 Task: View the all activated contracts created by the user
Action: Mouse scrolled (147, 174) with delta (0, 0)
Screenshot: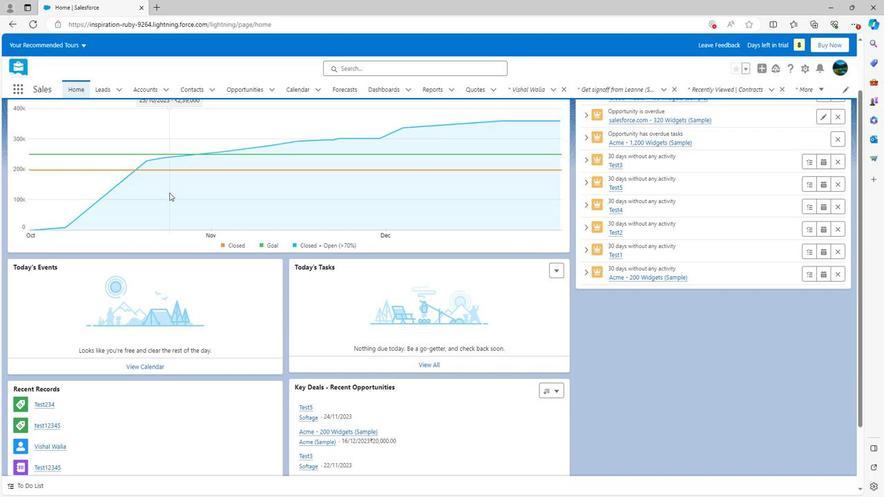 
Action: Mouse scrolled (147, 174) with delta (0, 0)
Screenshot: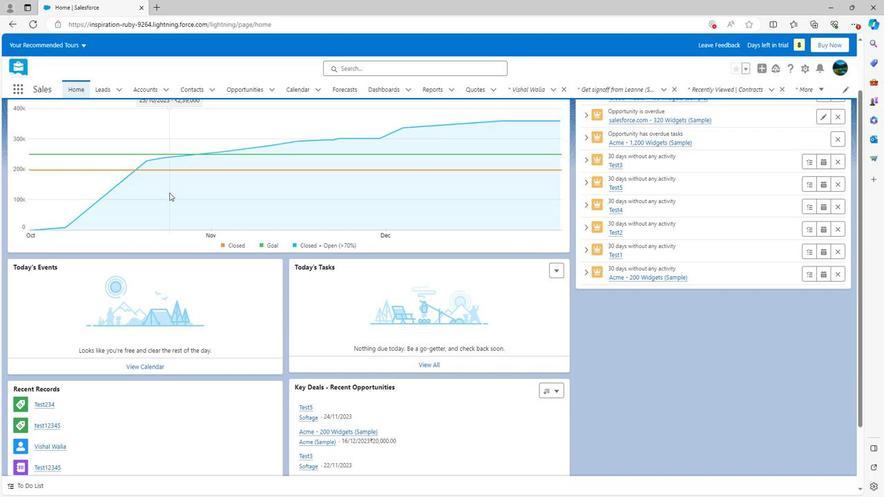 
Action: Mouse scrolled (147, 174) with delta (0, 0)
Screenshot: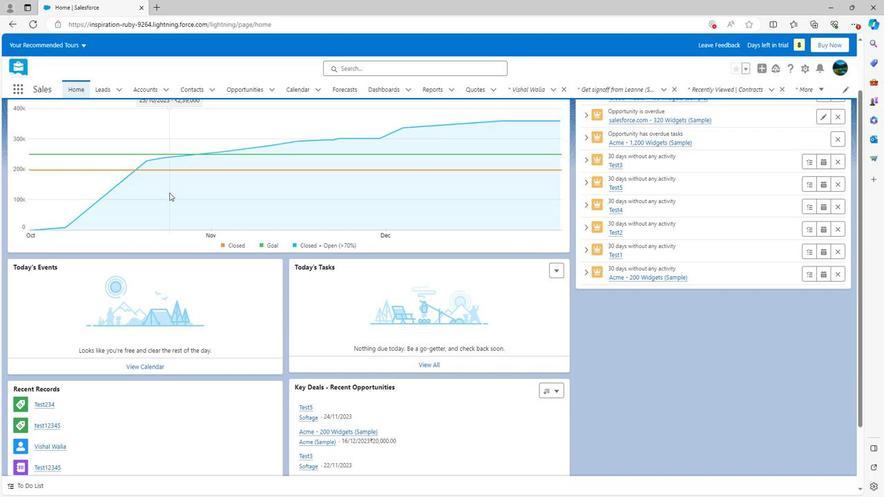 
Action: Mouse scrolled (147, 175) with delta (0, 0)
Screenshot: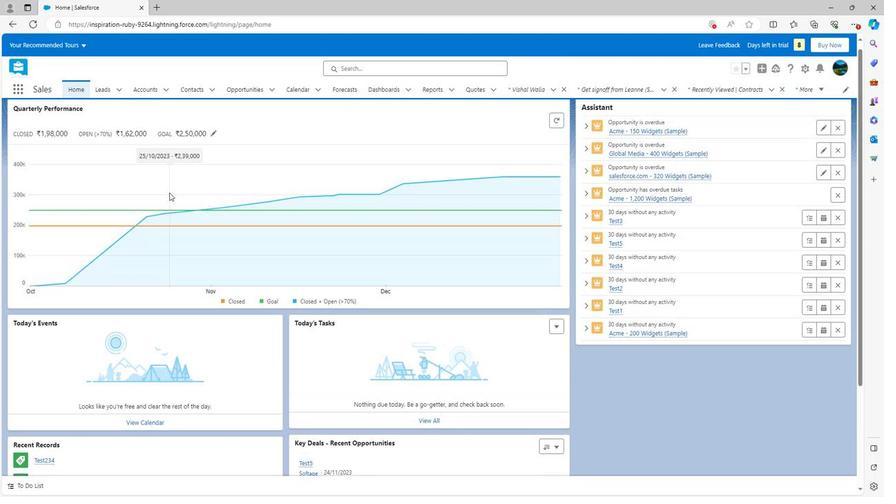 
Action: Mouse scrolled (147, 175) with delta (0, 0)
Screenshot: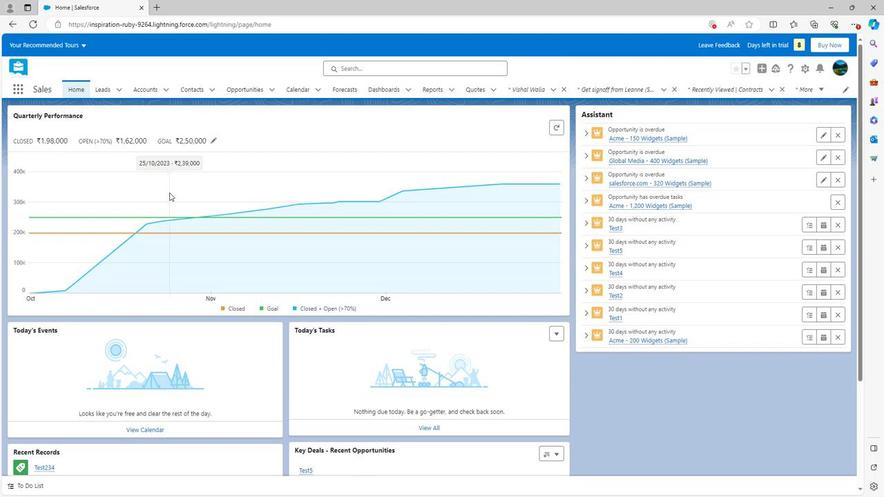 
Action: Mouse scrolled (147, 175) with delta (0, 0)
Screenshot: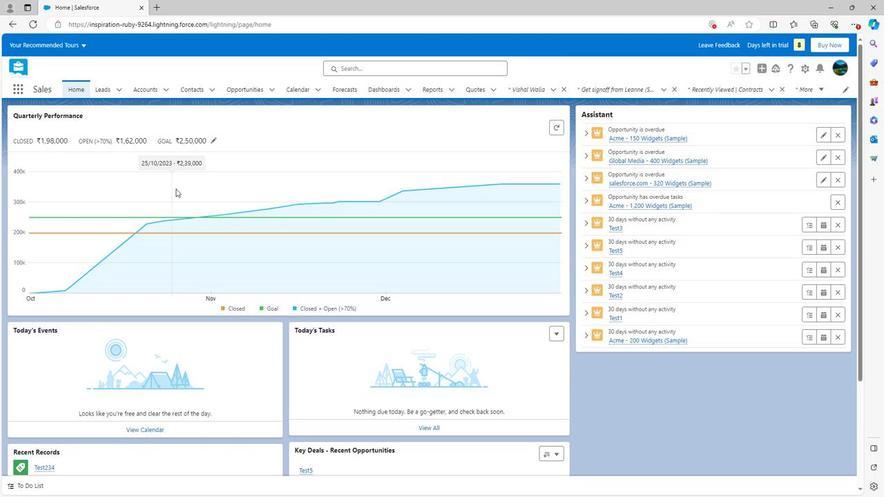 
Action: Mouse scrolled (147, 175) with delta (0, 0)
Screenshot: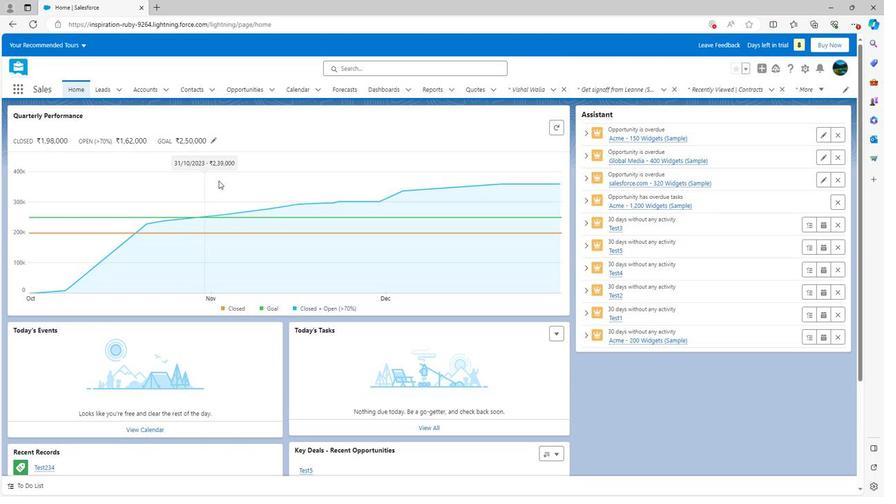 
Action: Mouse moved to (612, 122)
Screenshot: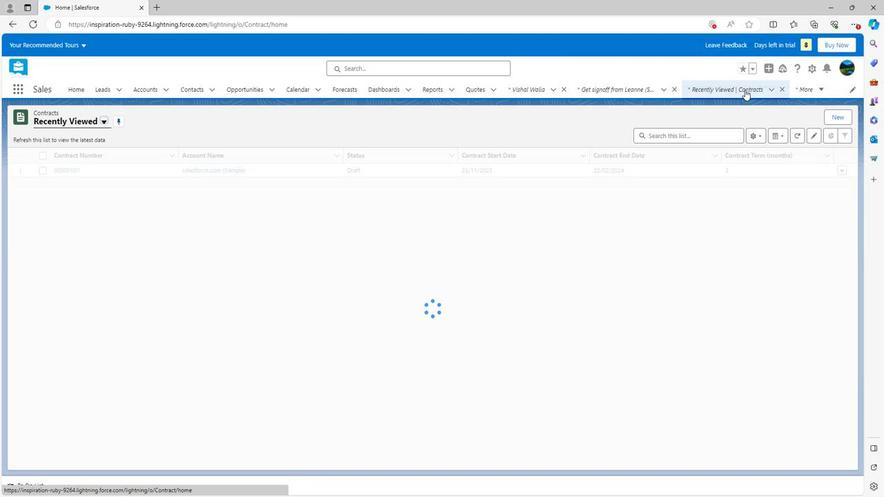 
Action: Mouse pressed left at (612, 122)
Screenshot: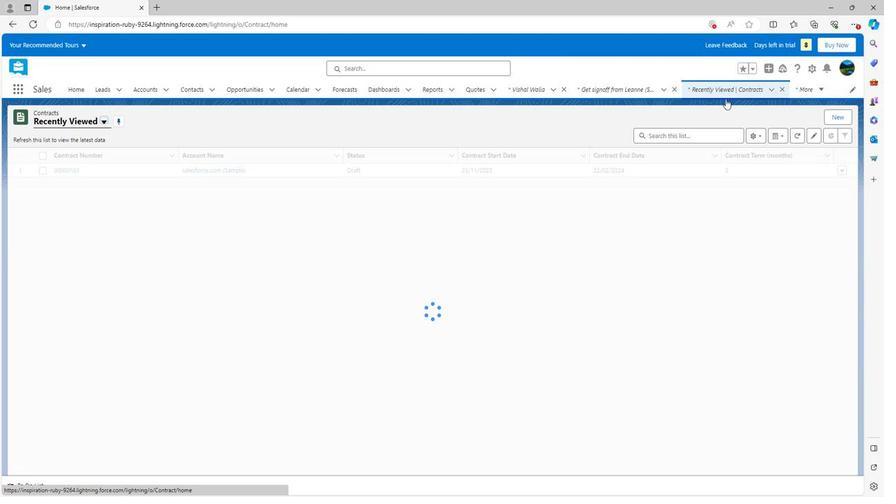 
Action: Mouse moved to (93, 139)
Screenshot: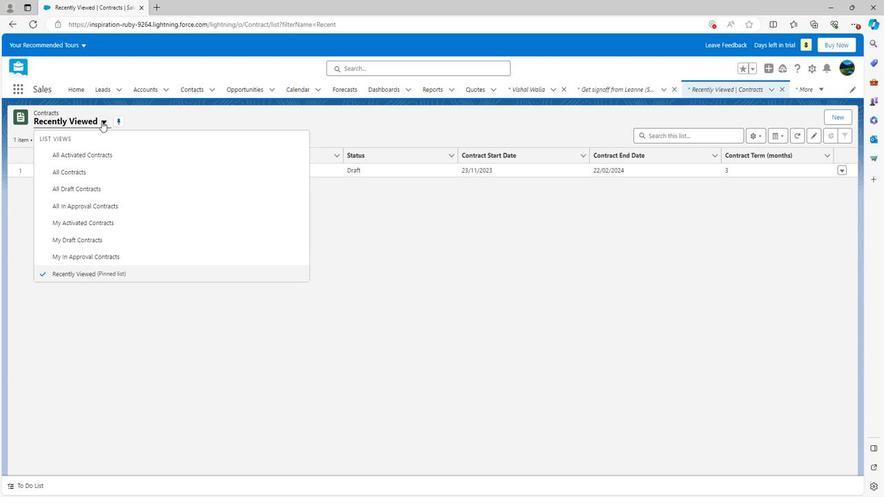 
Action: Mouse pressed left at (93, 139)
Screenshot: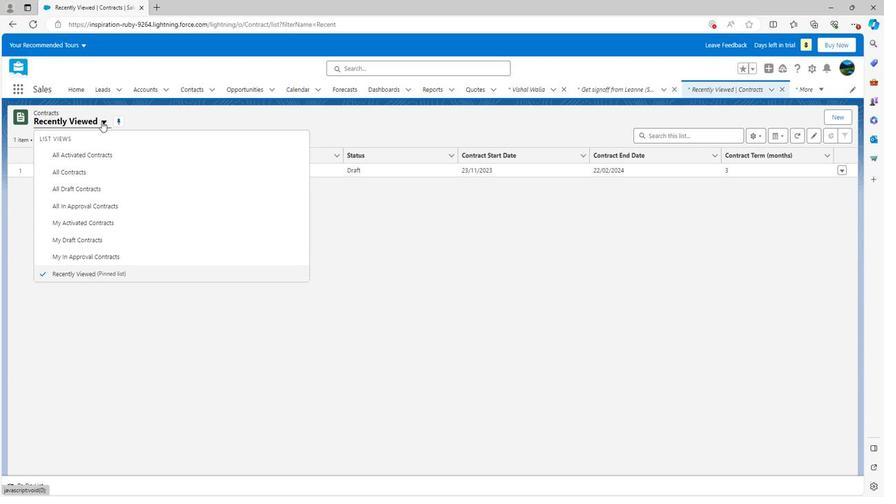 
Action: Mouse moved to (80, 155)
Screenshot: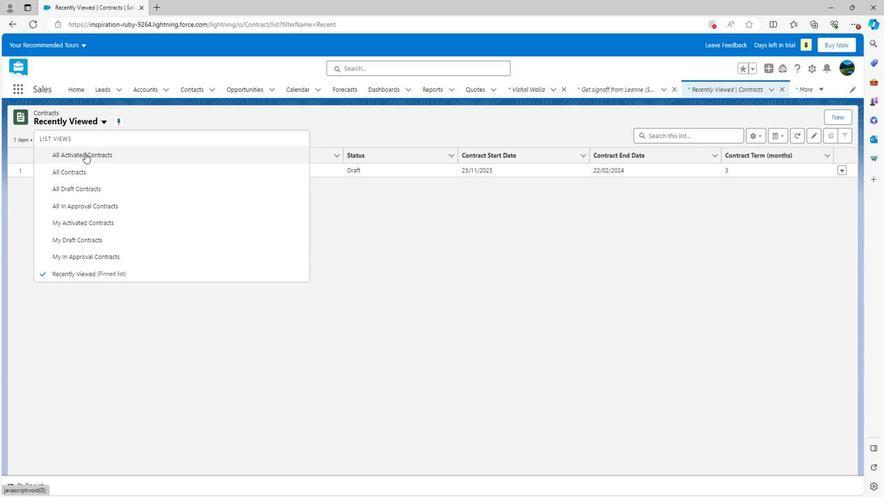 
Action: Mouse pressed left at (80, 155)
Screenshot: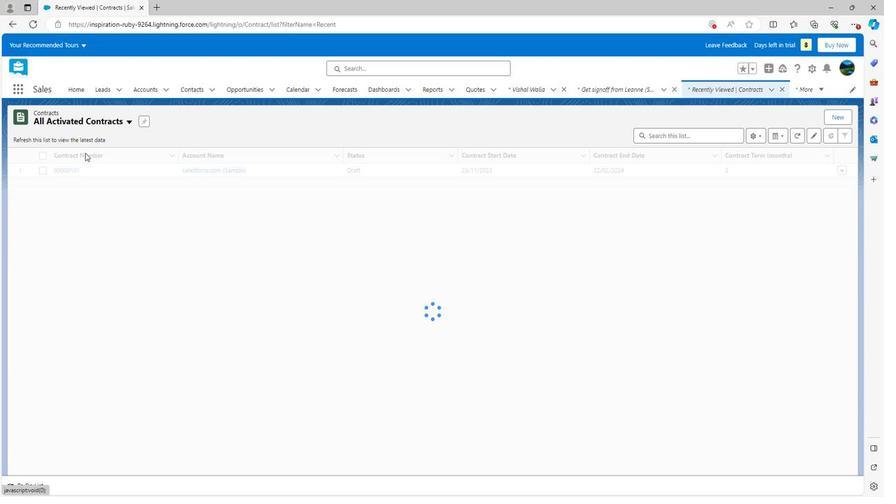 
Action: Mouse moved to (114, 138)
Screenshot: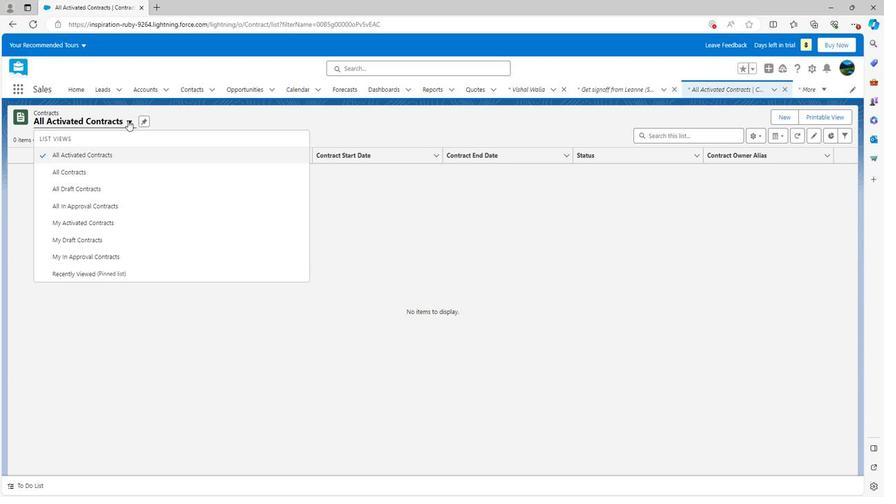 
Action: Mouse pressed left at (114, 138)
Screenshot: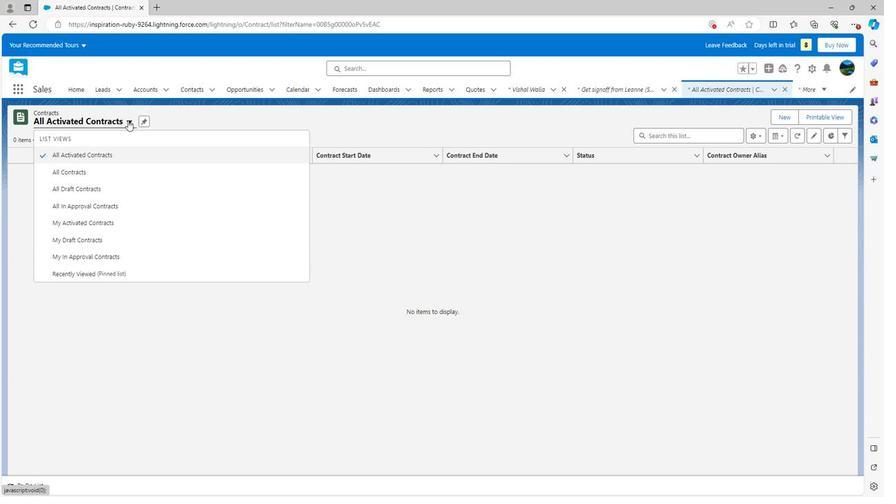 
Action: Mouse moved to (80, 163)
Screenshot: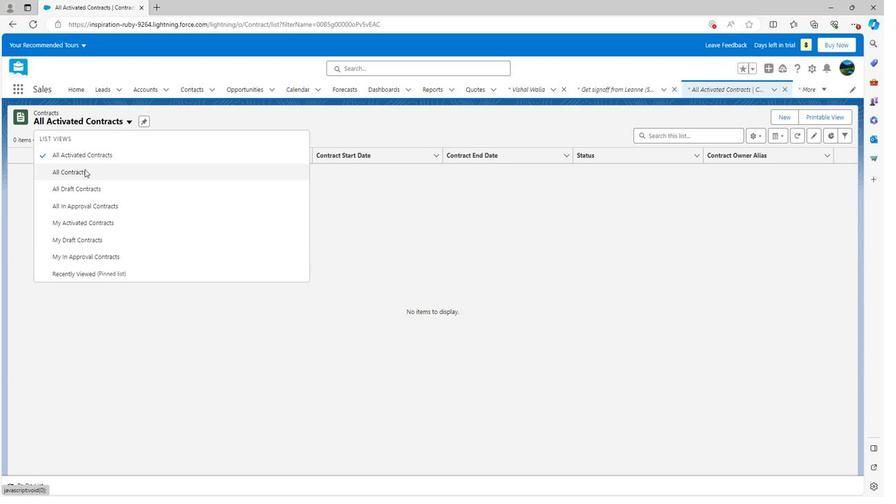 
Action: Mouse pressed left at (80, 163)
Screenshot: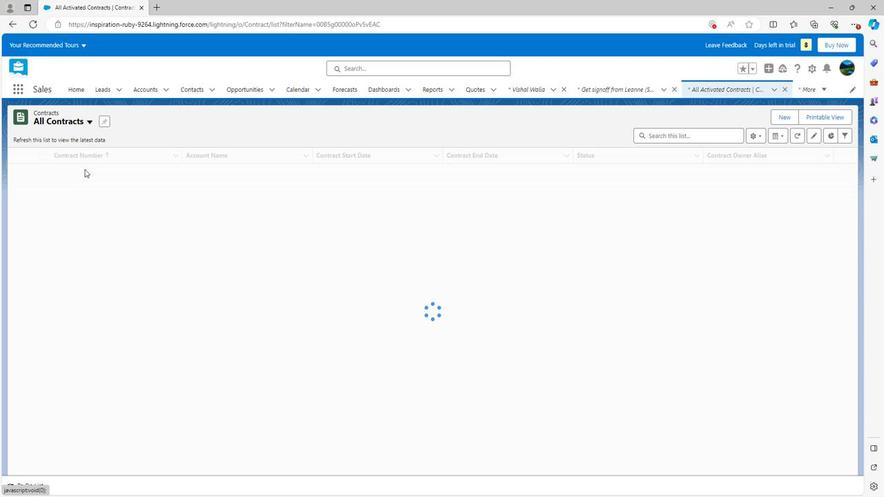 
Action: Mouse moved to (212, 178)
Screenshot: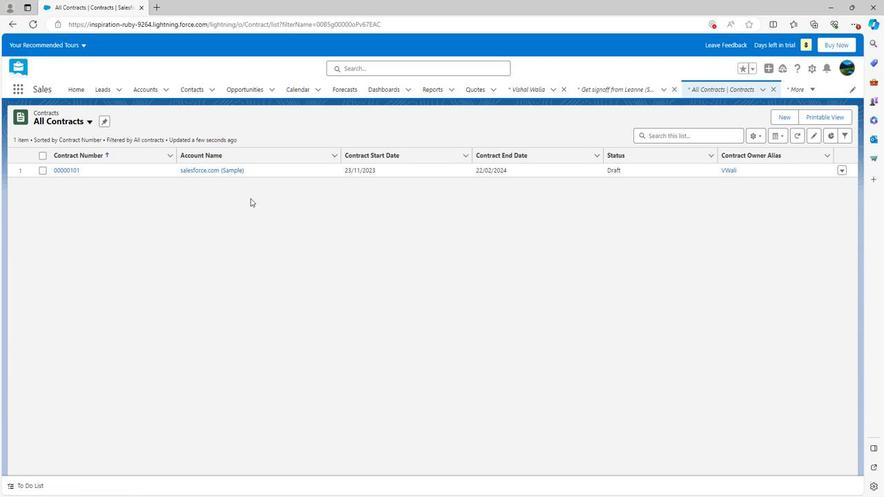 
